 Task: Add Sprouts Sliced Mild Cheddar Cheese to the cart.
Action: Mouse pressed left at (20, 92)
Screenshot: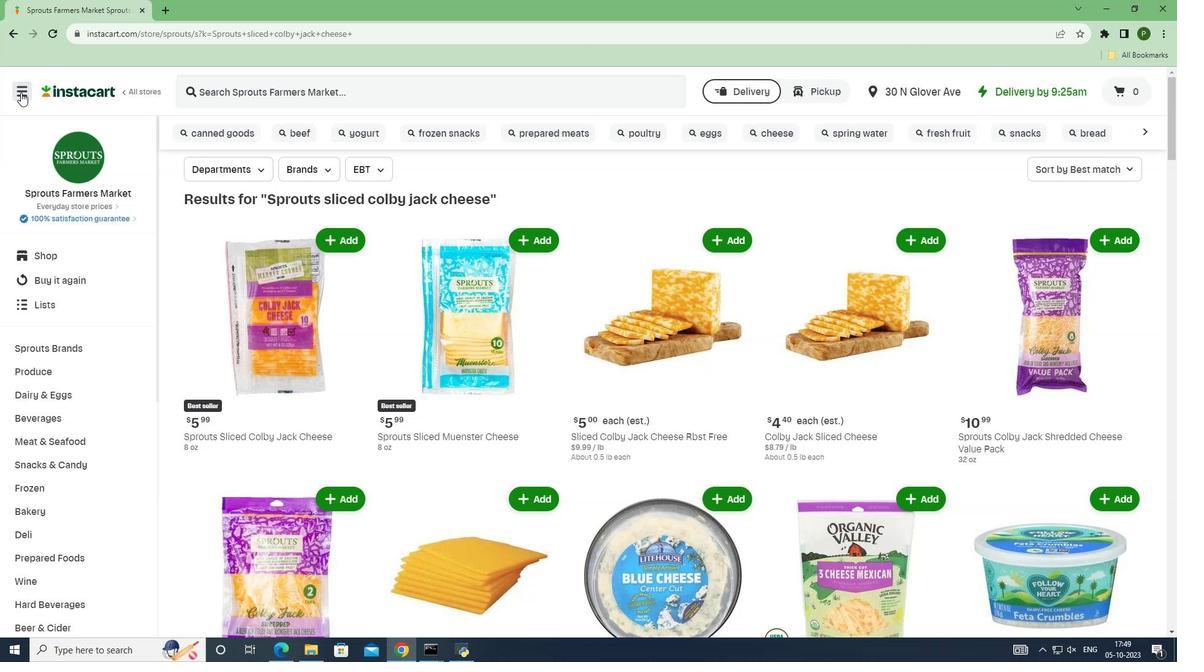 
Action: Mouse moved to (55, 331)
Screenshot: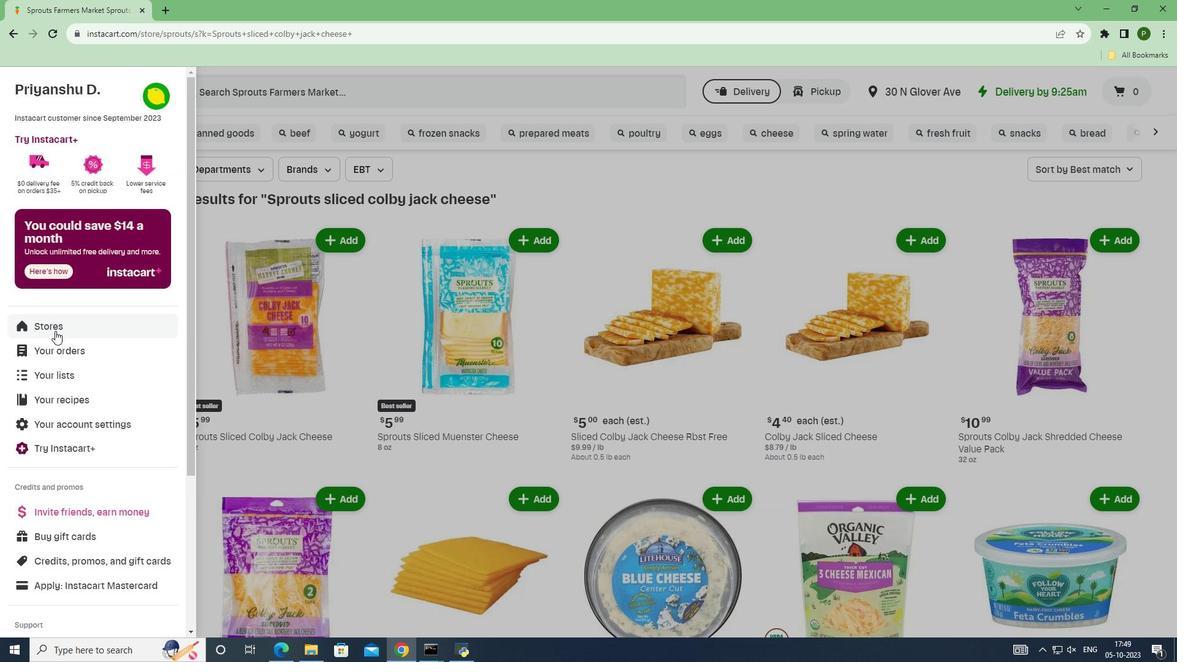 
Action: Mouse pressed left at (55, 331)
Screenshot: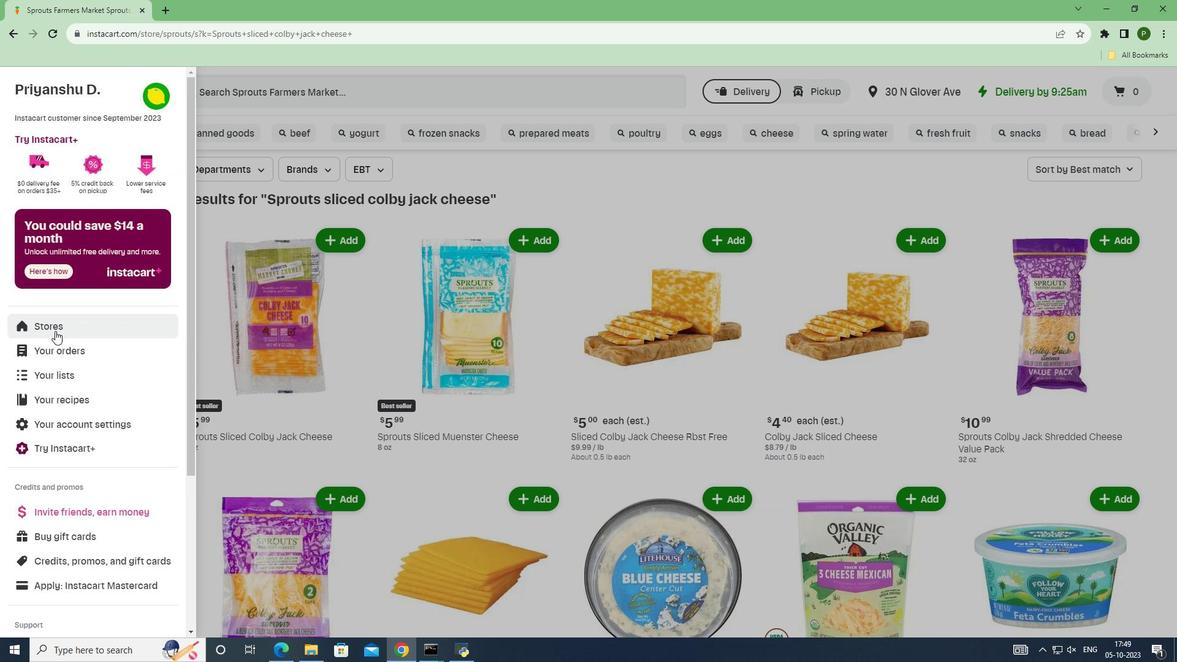 
Action: Mouse moved to (303, 134)
Screenshot: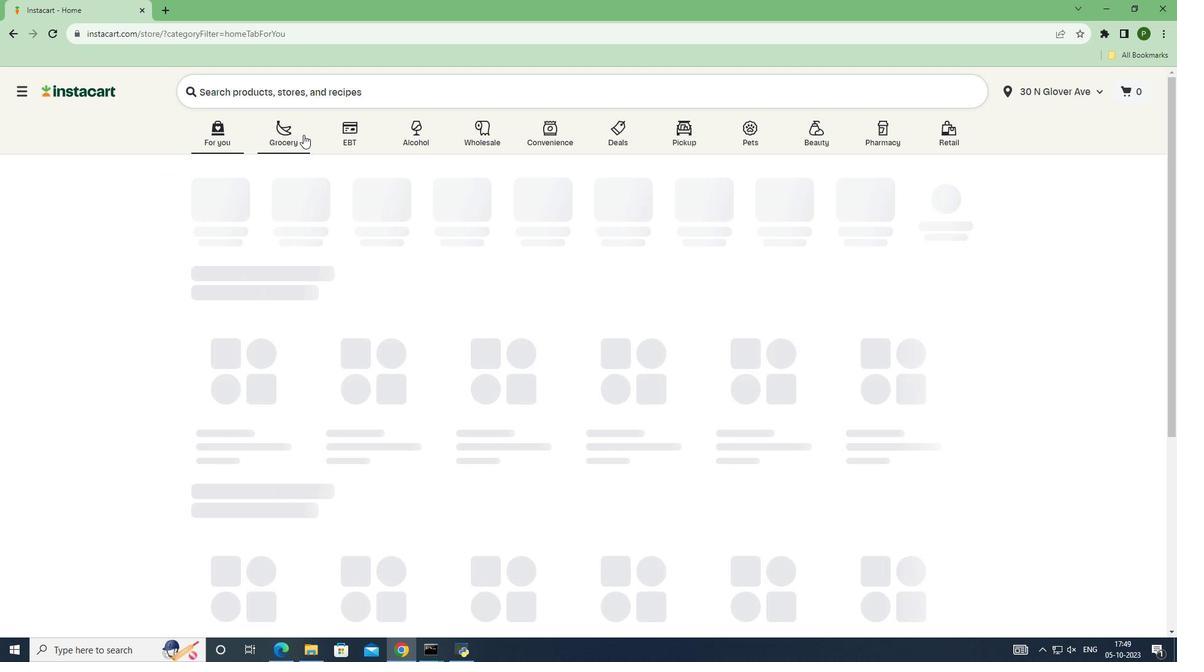 
Action: Mouse pressed left at (303, 134)
Screenshot: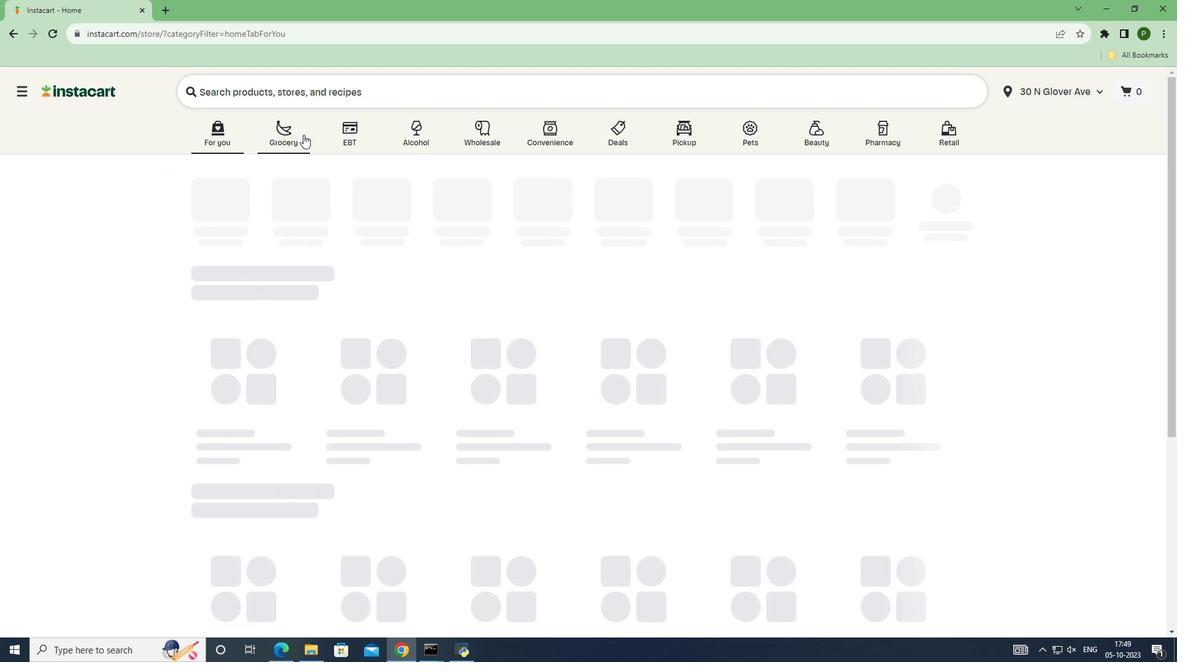 
Action: Mouse moved to (409, 363)
Screenshot: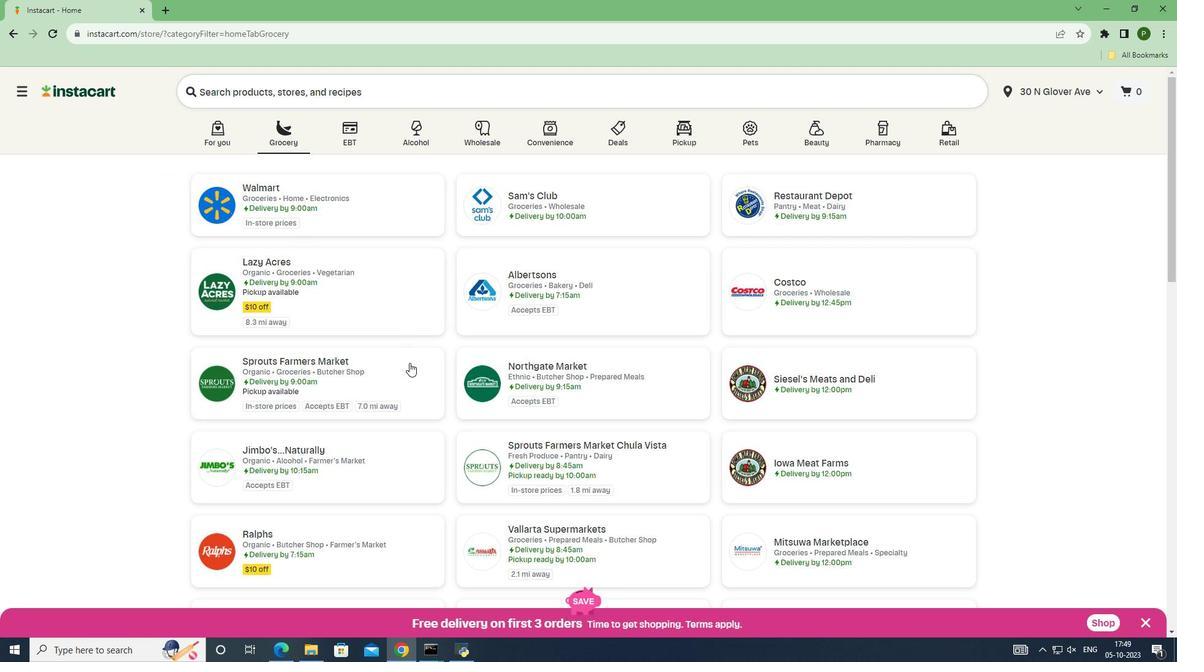 
Action: Mouse pressed left at (409, 363)
Screenshot: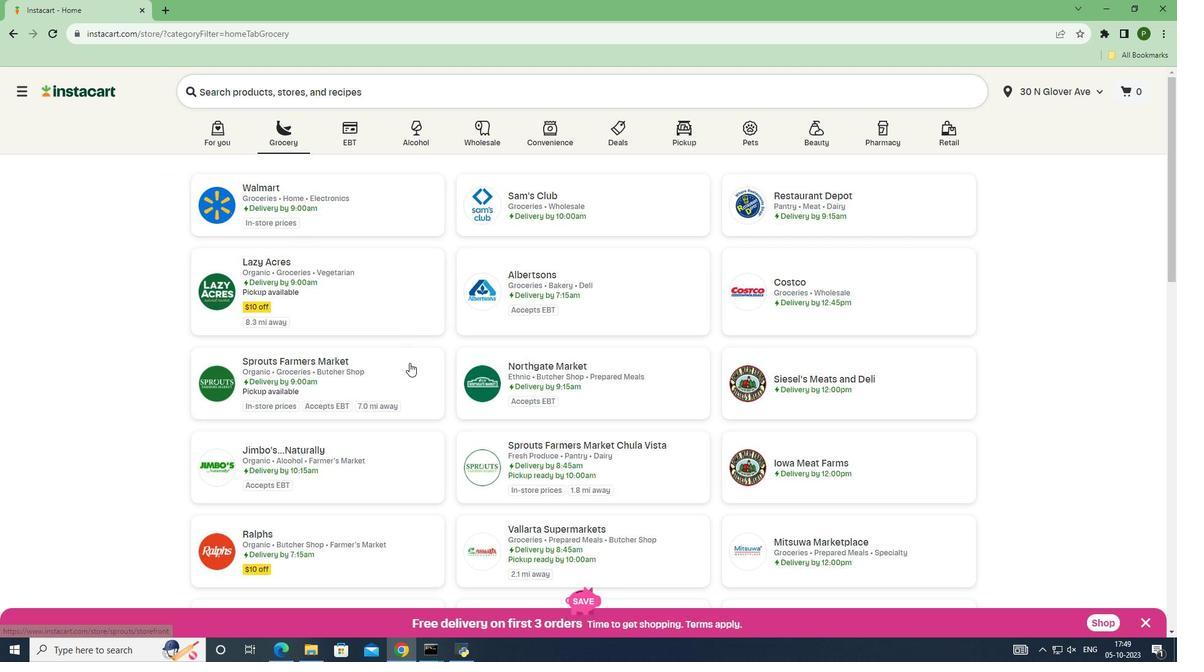 
Action: Mouse moved to (75, 347)
Screenshot: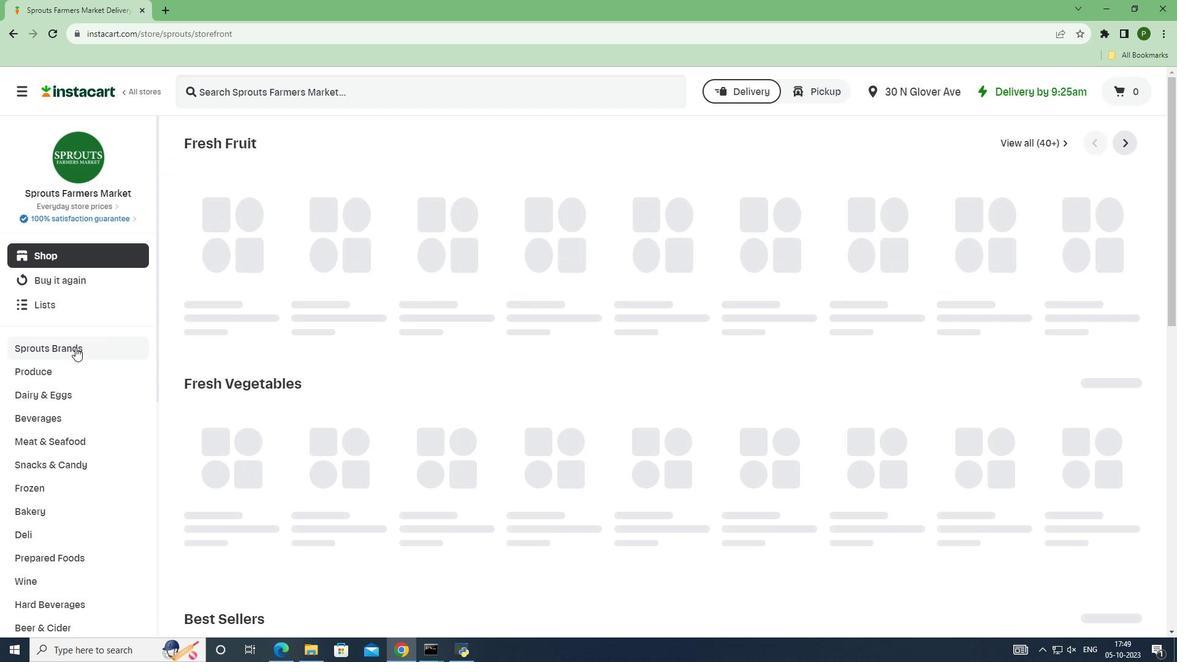 
Action: Mouse pressed left at (75, 347)
Screenshot: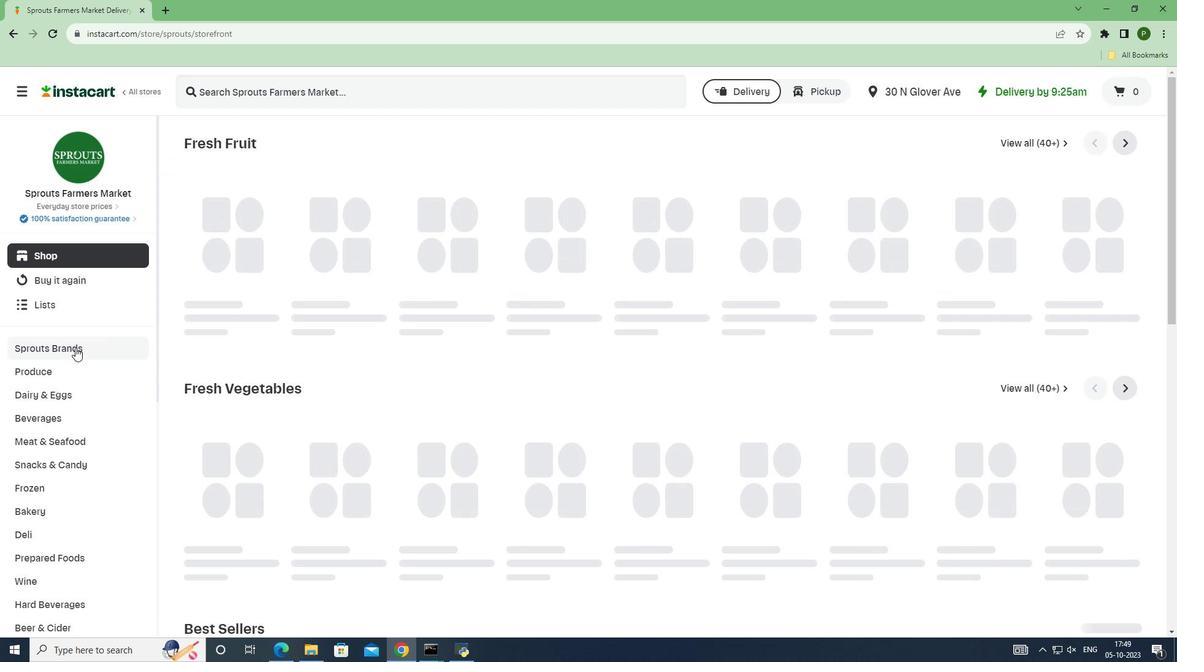 
Action: Mouse moved to (41, 487)
Screenshot: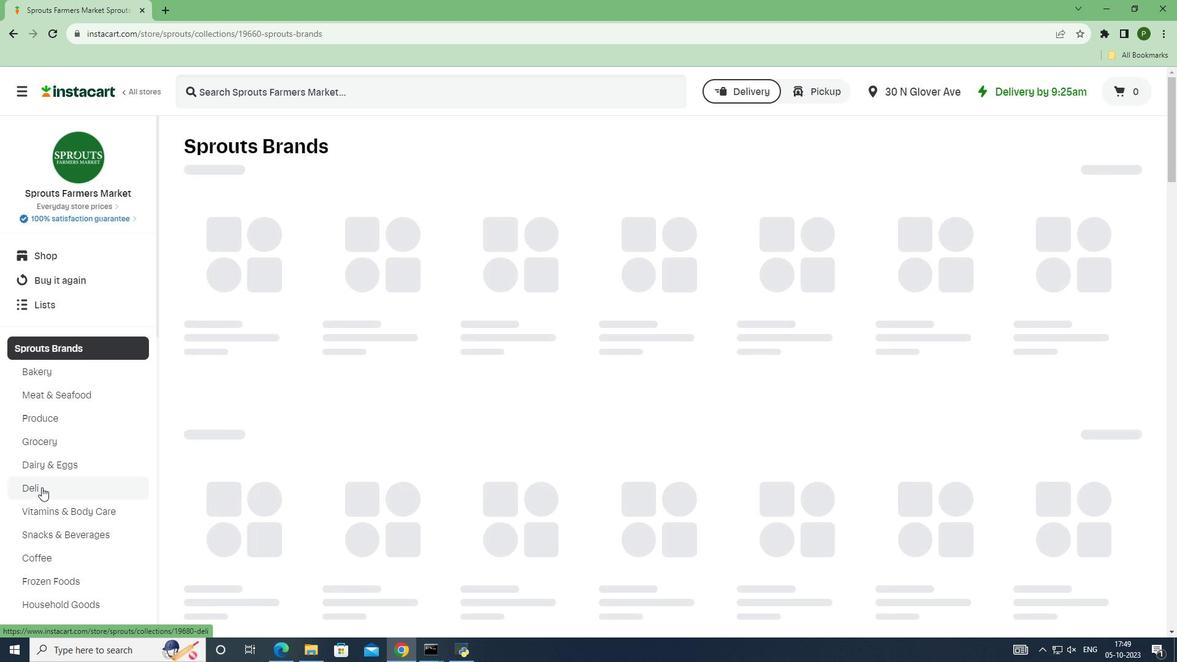 
Action: Mouse pressed left at (41, 487)
Screenshot: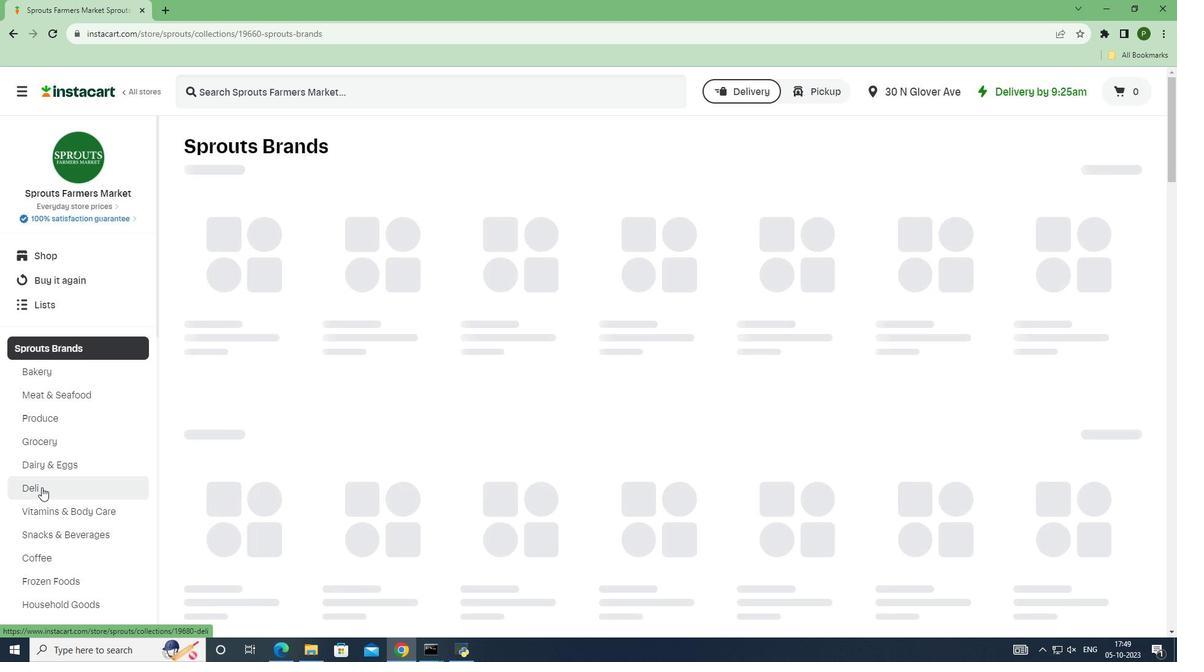 
Action: Mouse moved to (255, 94)
Screenshot: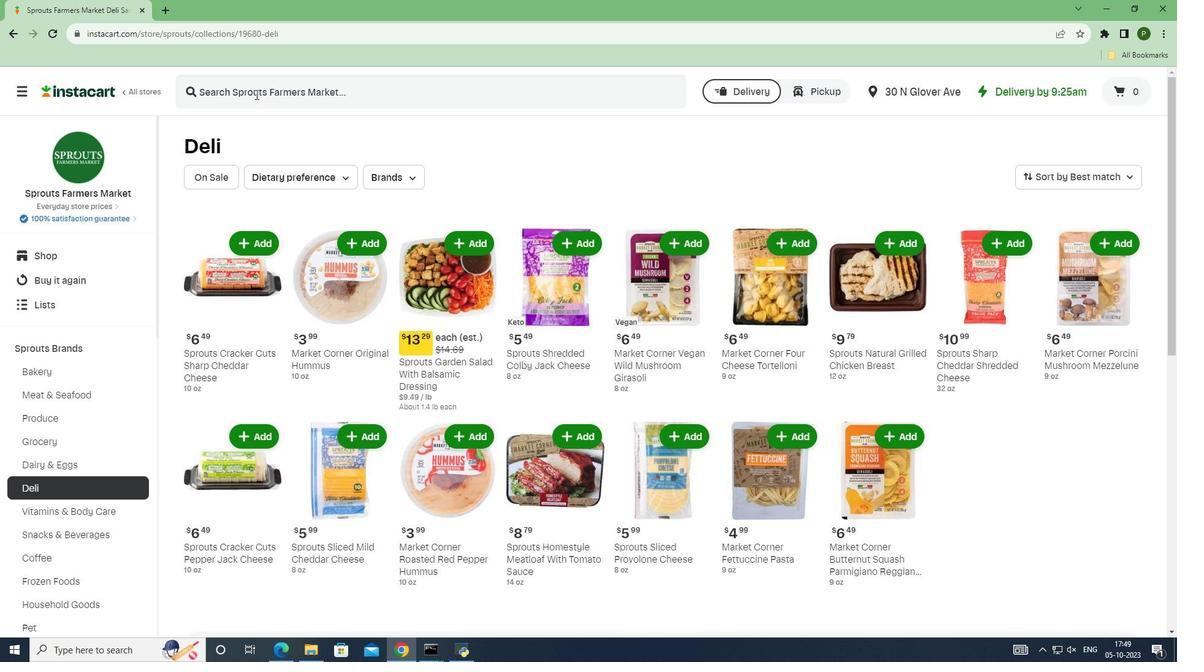 
Action: Mouse pressed left at (255, 94)
Screenshot: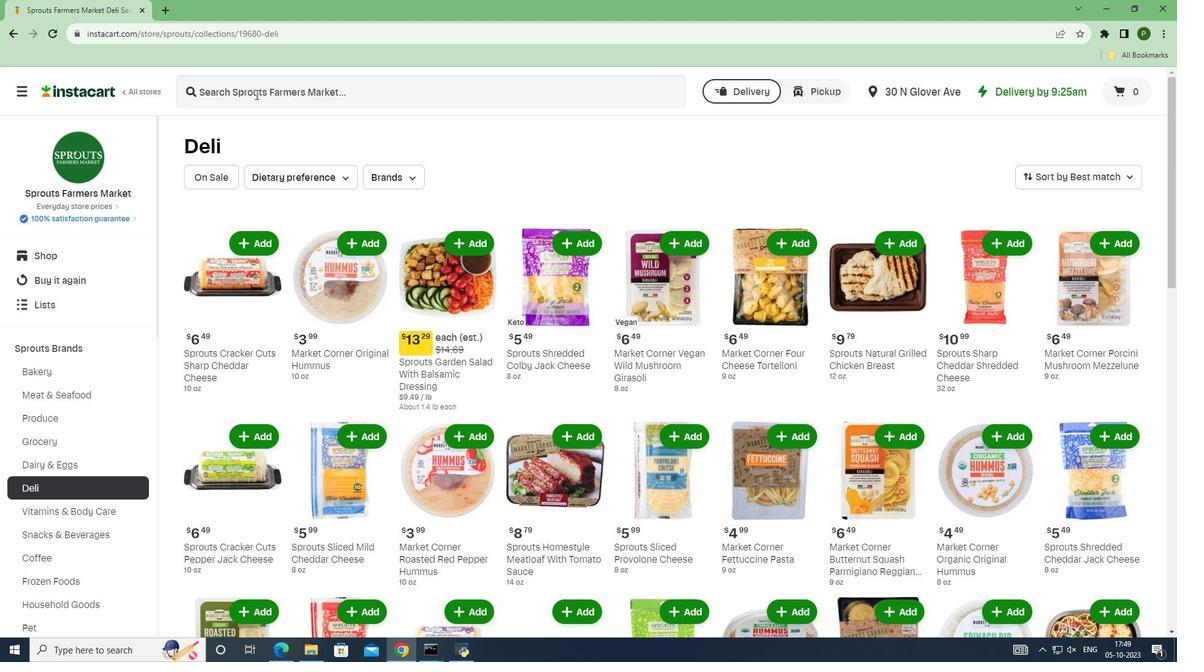 
Action: Key pressed <Key.caps_lock>S<Key.caps_lock>prouts<Key.space>sliced<Key.space>mild<Key.space>cheddar<Key.space>cheese<Key.space><Key.enter>
Screenshot: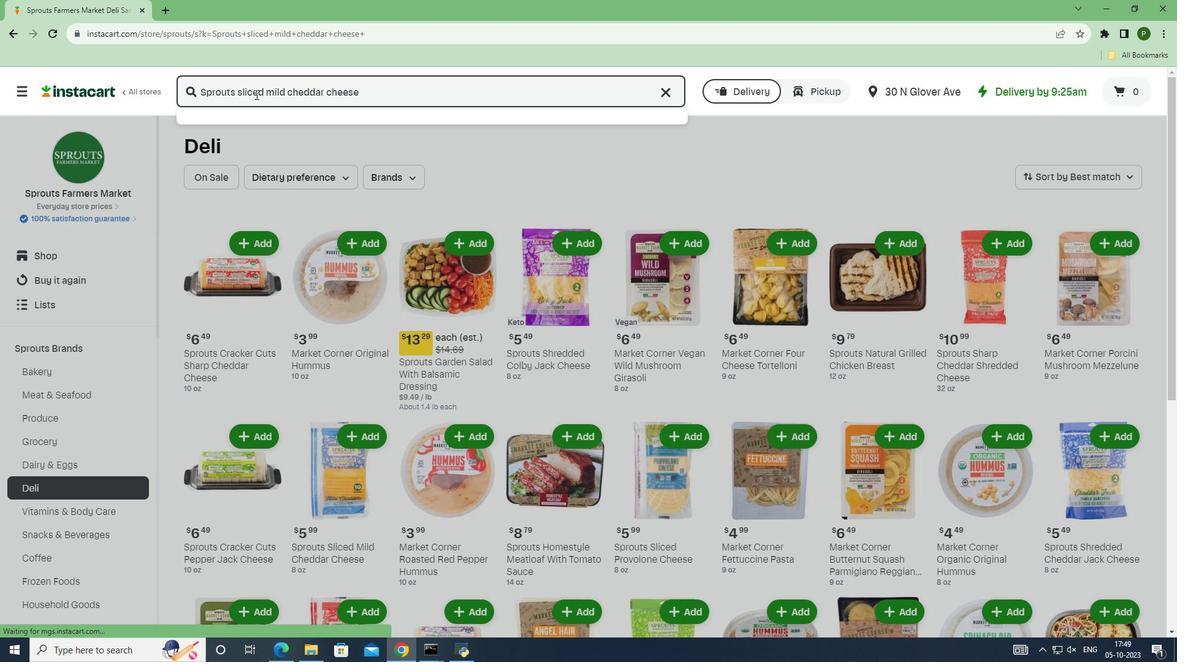 
Action: Mouse moved to (500, 203)
Screenshot: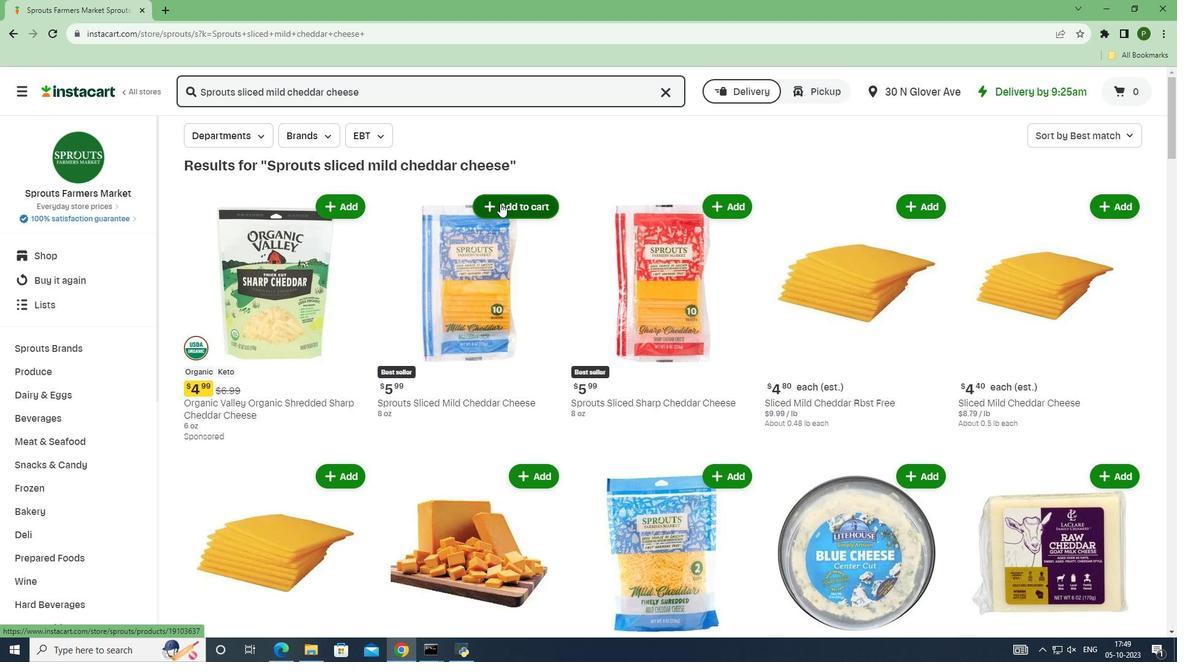
Action: Mouse pressed left at (500, 203)
Screenshot: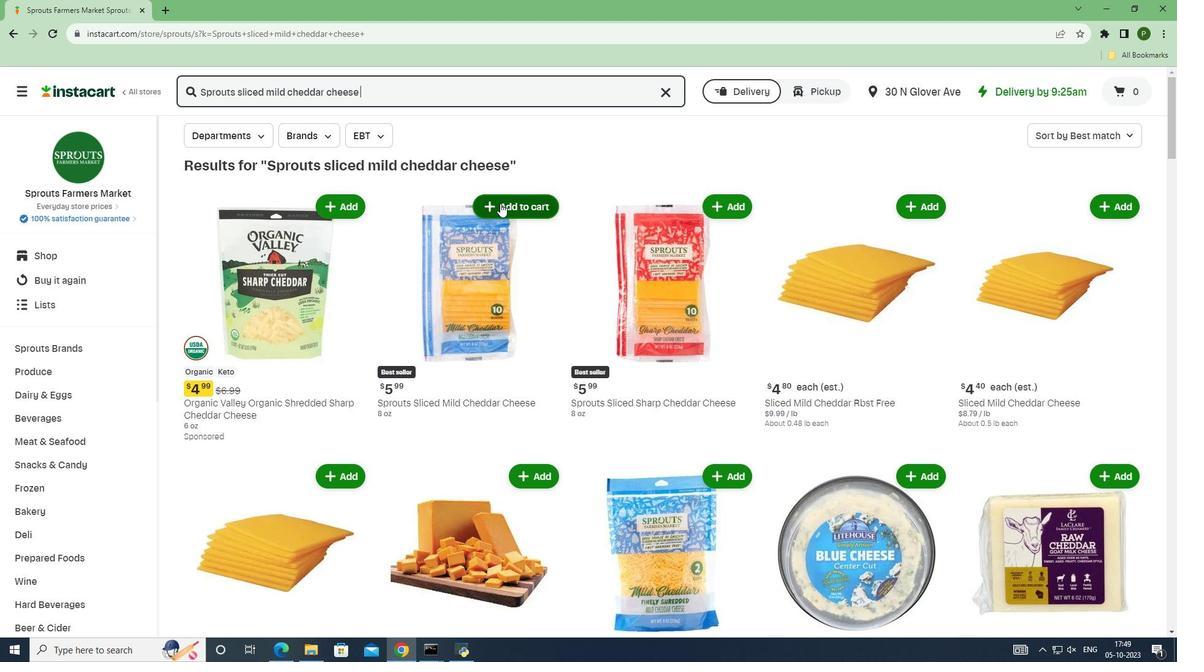 
